Task: In the  document Agingletter.pdf change page color to  'Blue'. Insert watermark  'Confidential ' Apply Font Style in watermark Arial
Action: Mouse moved to (46, 65)
Screenshot: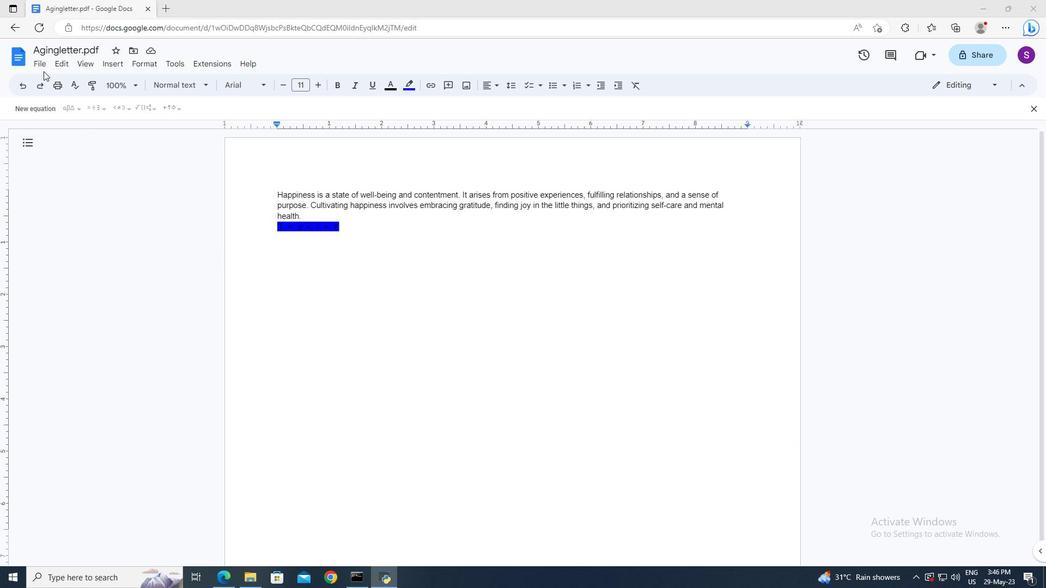 
Action: Mouse pressed left at (46, 65)
Screenshot: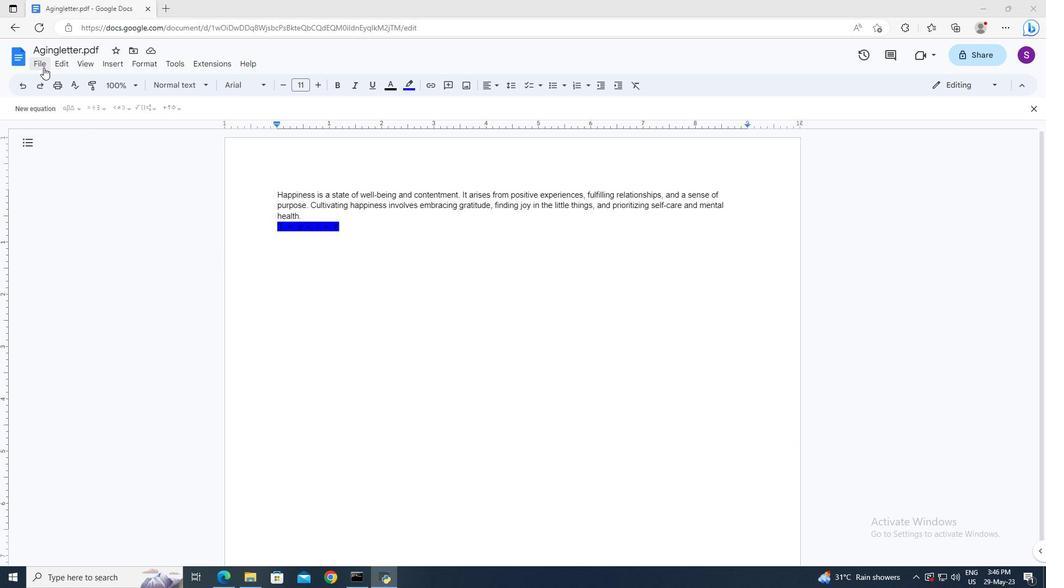 
Action: Mouse moved to (93, 362)
Screenshot: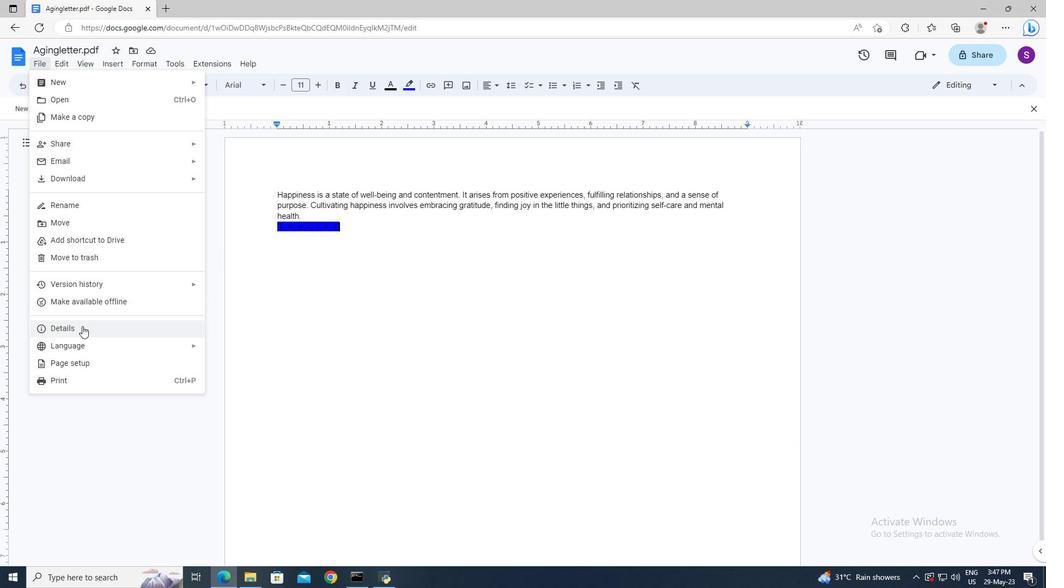 
Action: Mouse pressed left at (93, 362)
Screenshot: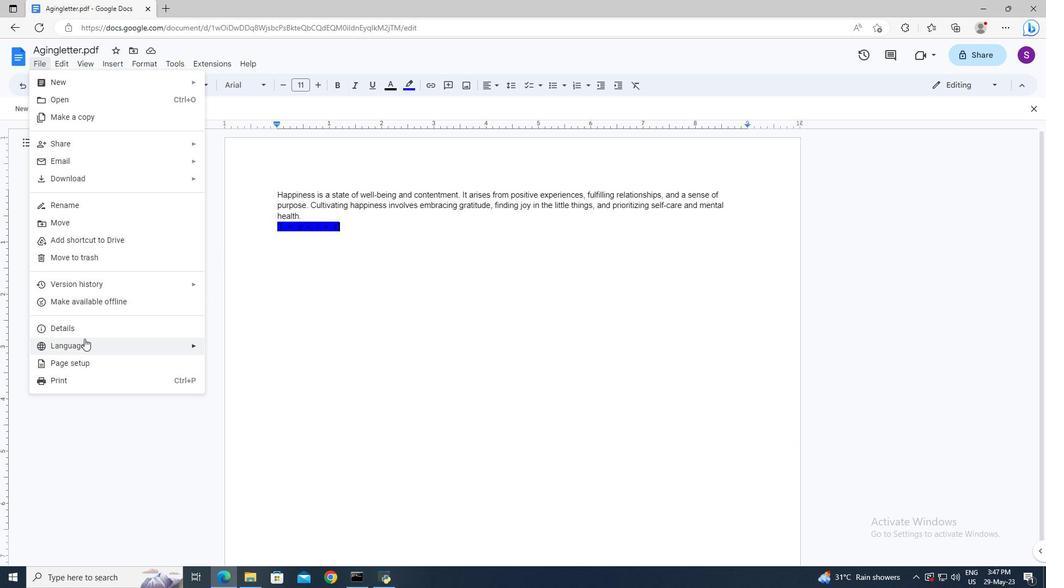
Action: Mouse moved to (437, 367)
Screenshot: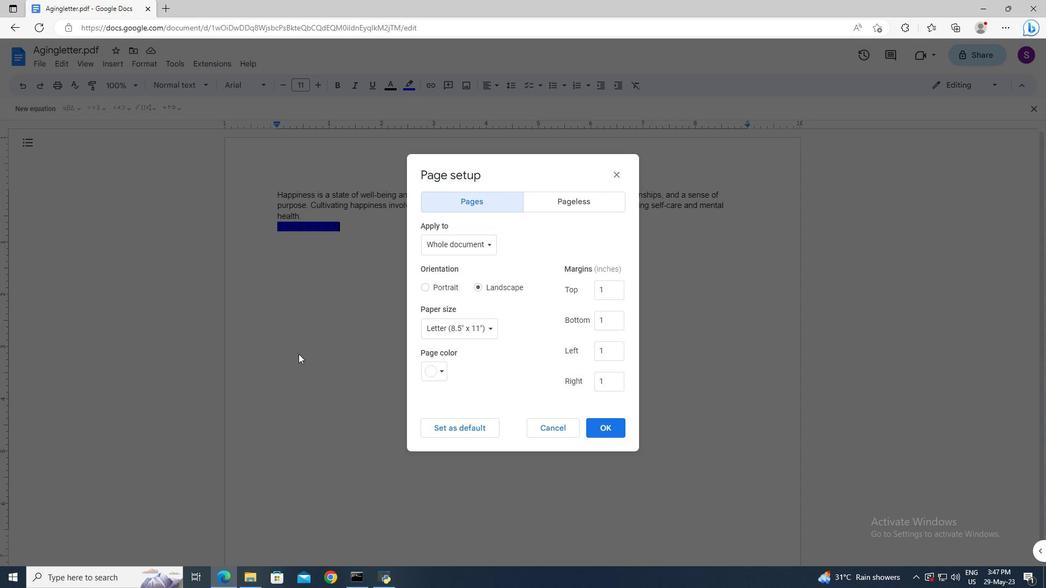 
Action: Mouse pressed left at (437, 367)
Screenshot: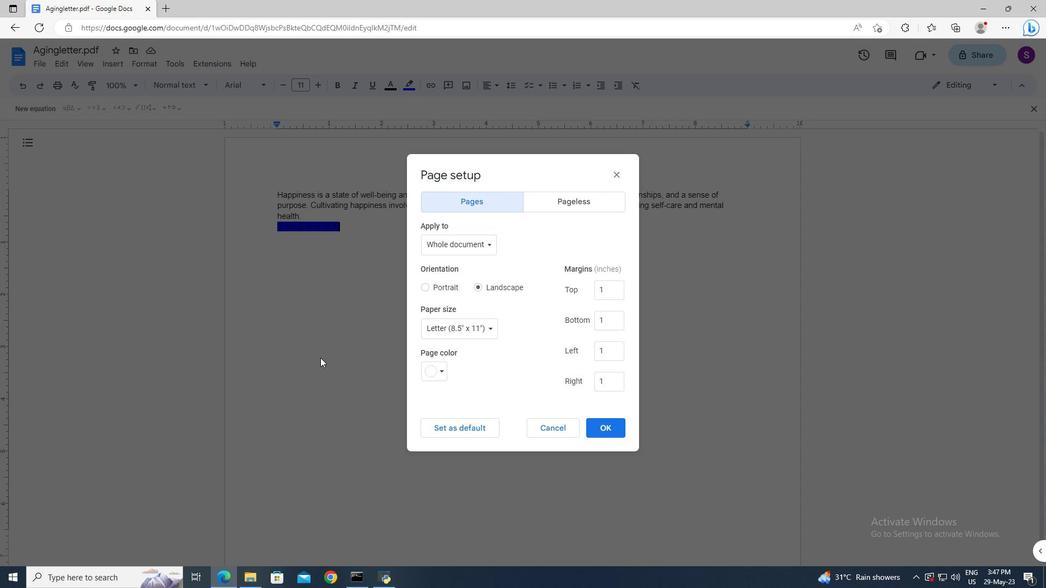 
Action: Mouse moved to (467, 252)
Screenshot: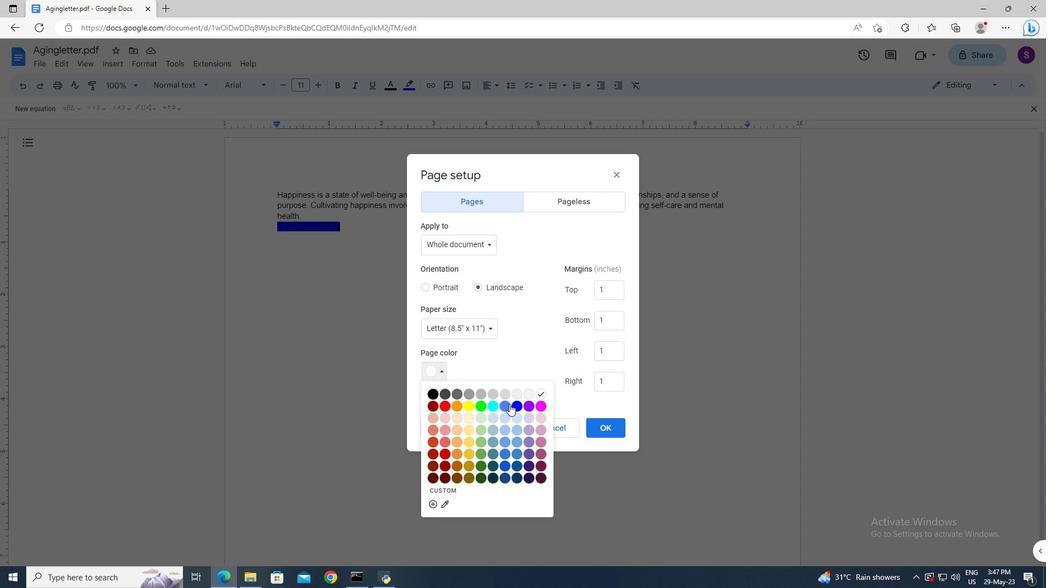 
Action: Mouse pressed left at (467, 252)
Screenshot: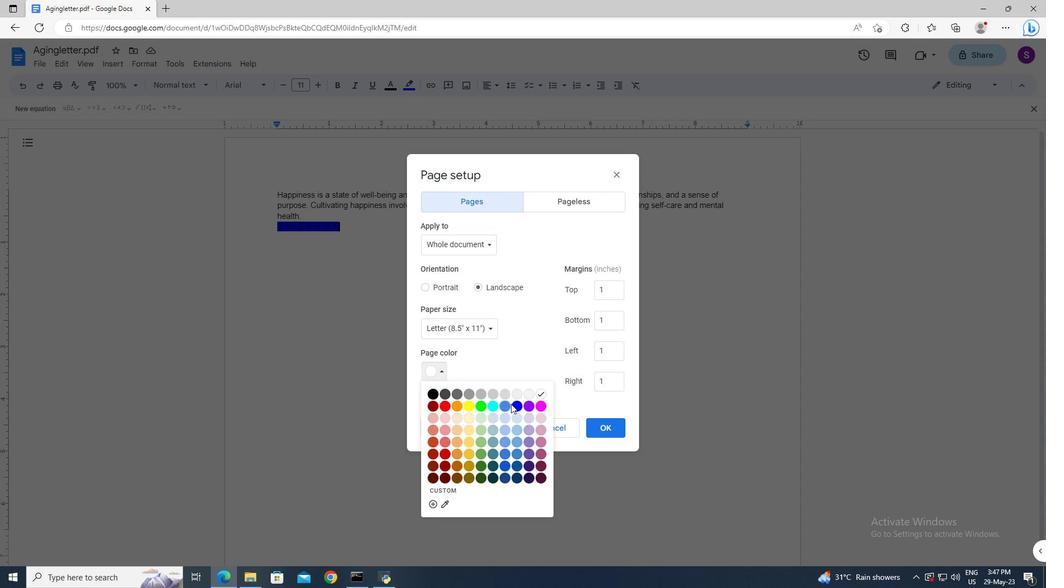
Action: Mouse moved to (469, 225)
Screenshot: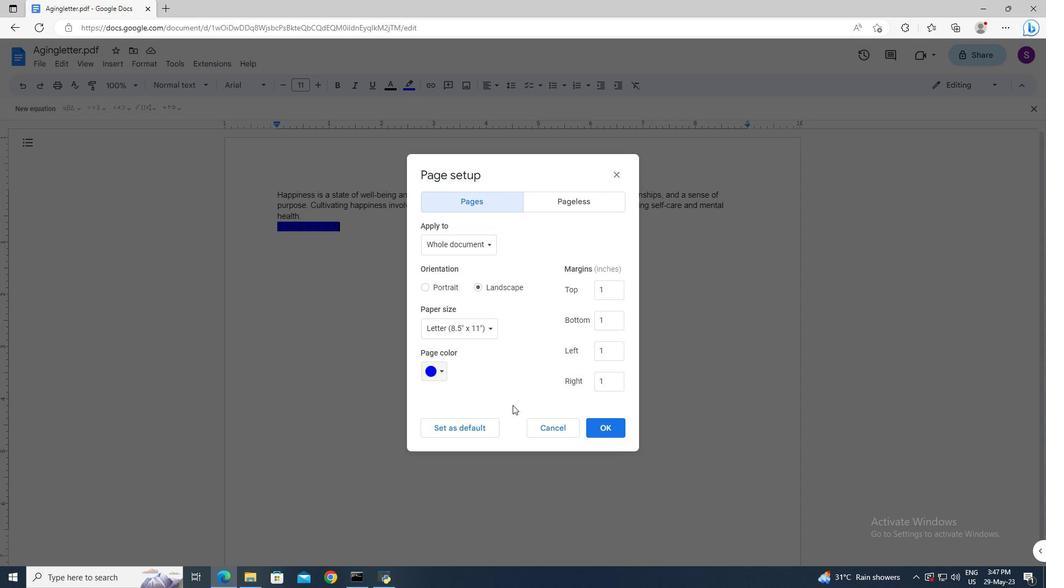 
Action: Mouse pressed left at (469, 225)
Screenshot: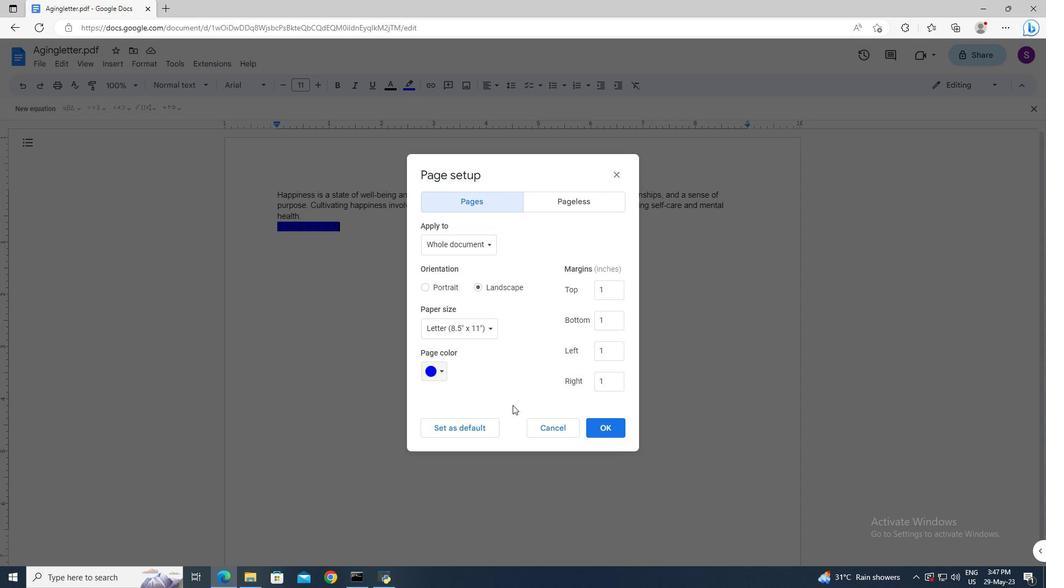 
Action: Mouse moved to (444, 370)
Screenshot: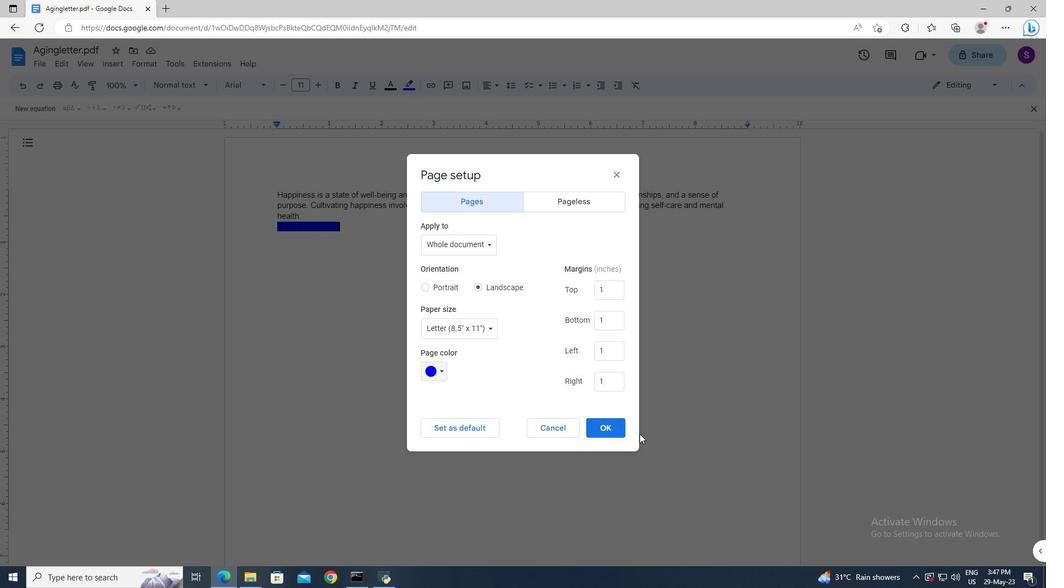 
Action: Mouse pressed left at (444, 370)
Screenshot: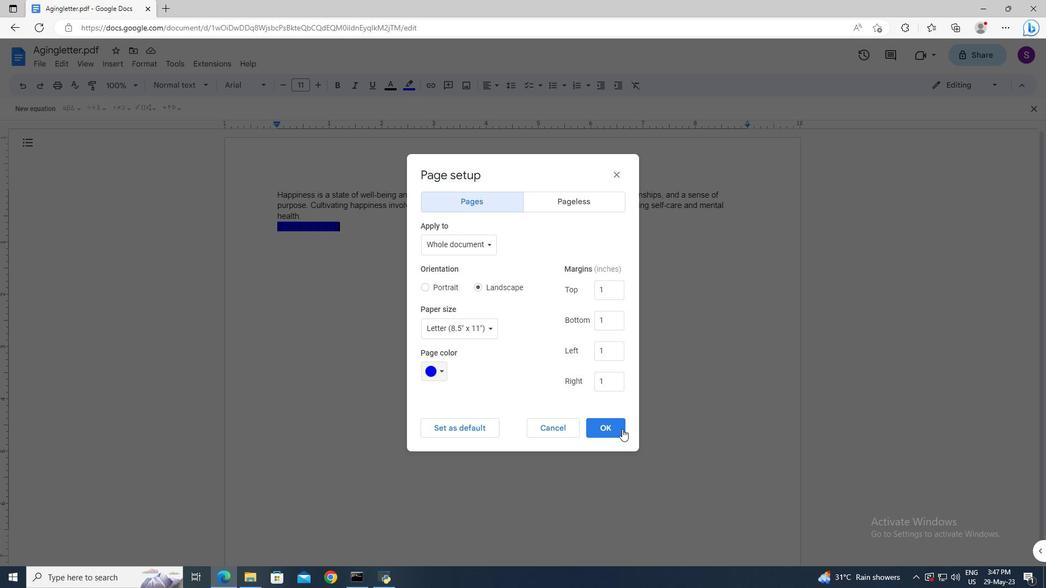 
Action: Mouse moved to (555, 425)
Screenshot: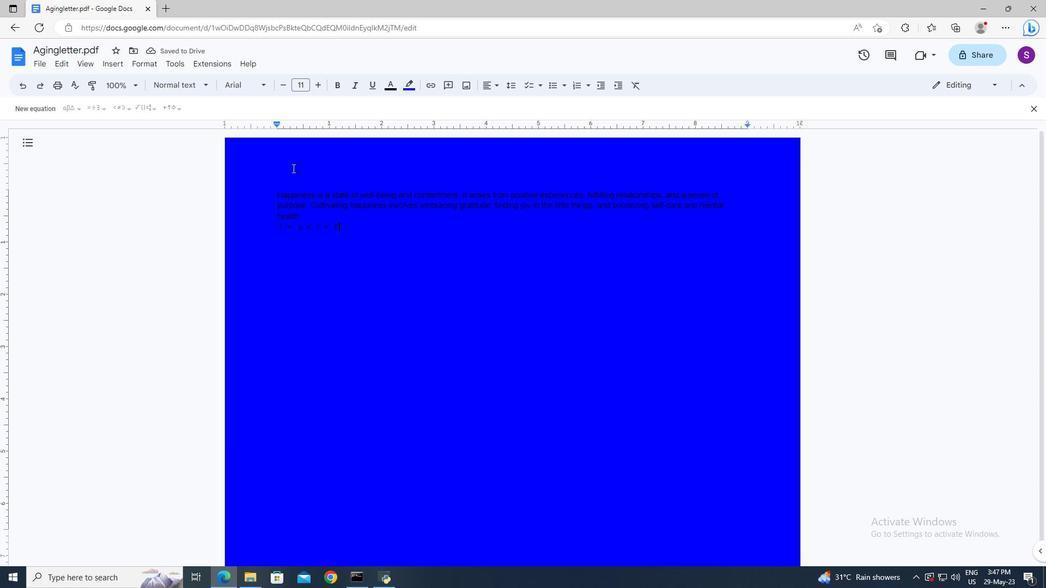 
Action: Mouse pressed left at (555, 425)
Screenshot: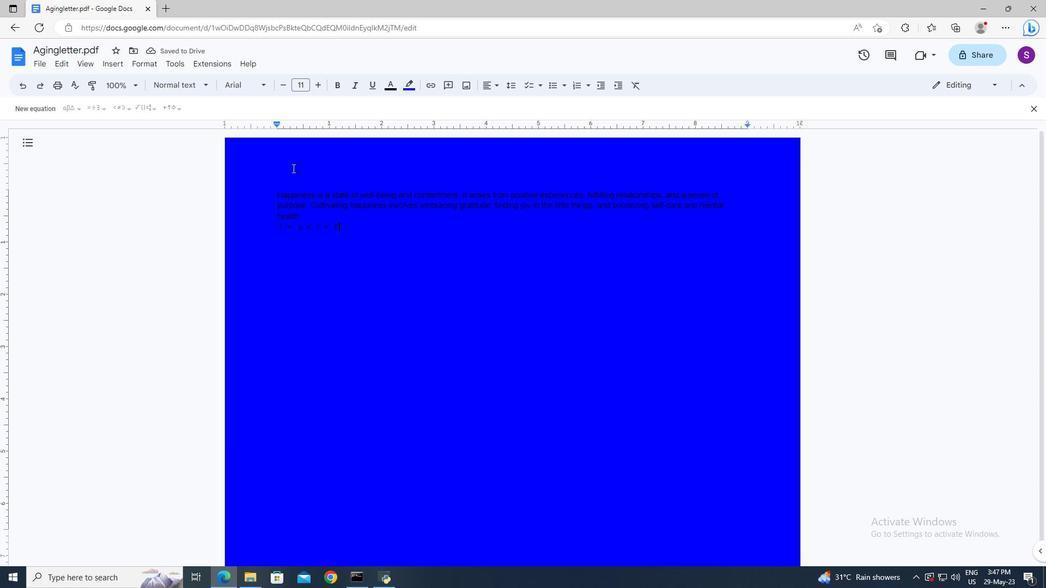
Action: Mouse moved to (477, 283)
Screenshot: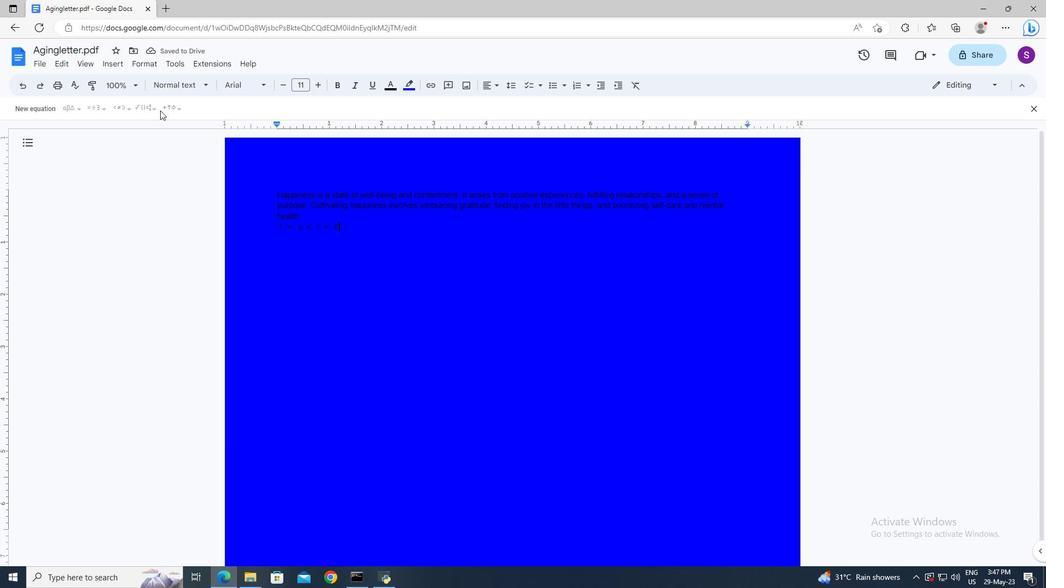 
Action: Mouse pressed left at (477, 283)
Screenshot: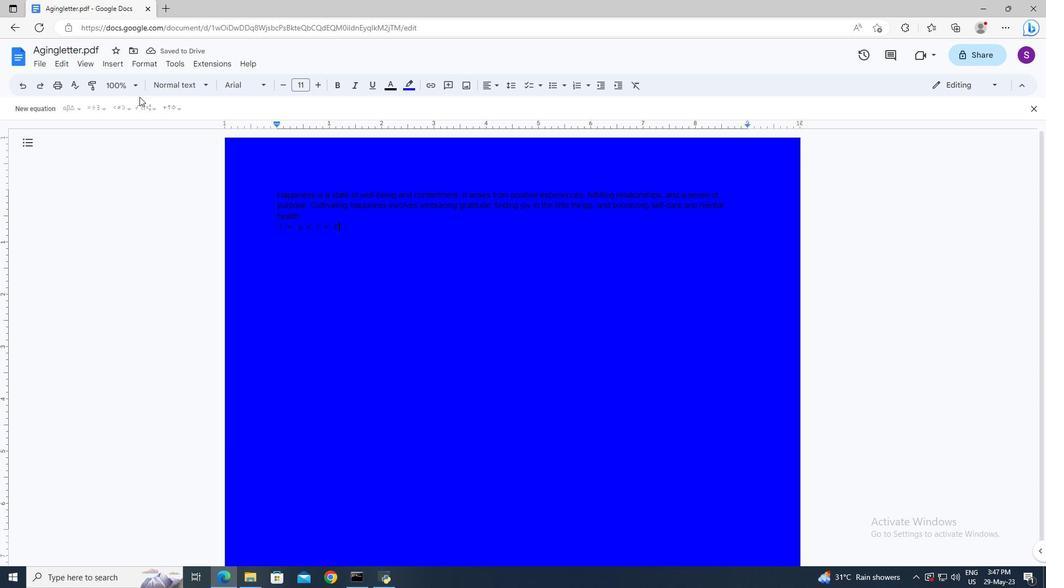 
Action: Mouse moved to (453, 272)
Screenshot: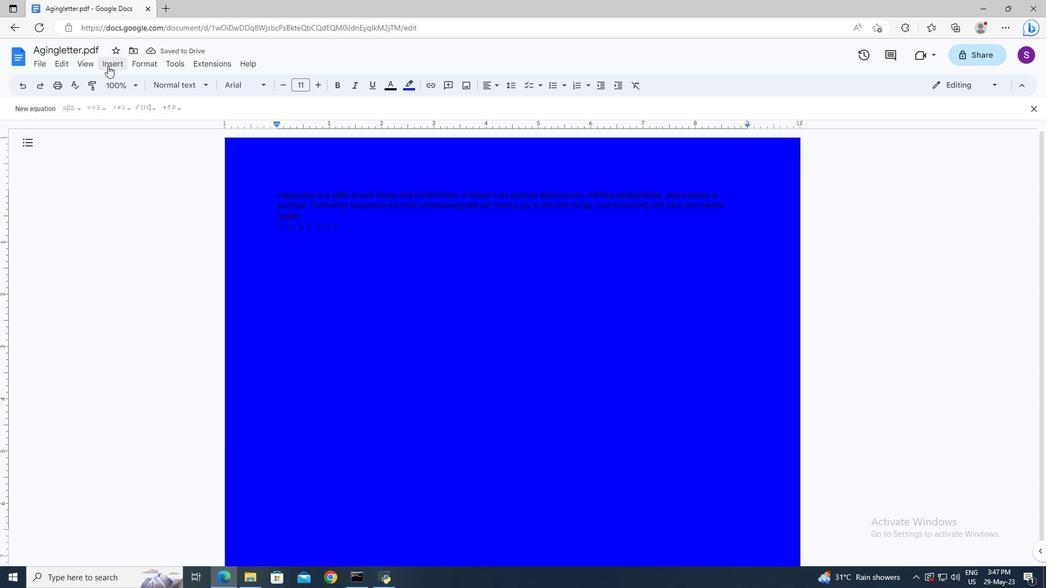 
Action: Mouse pressed left at (453, 272)
Screenshot: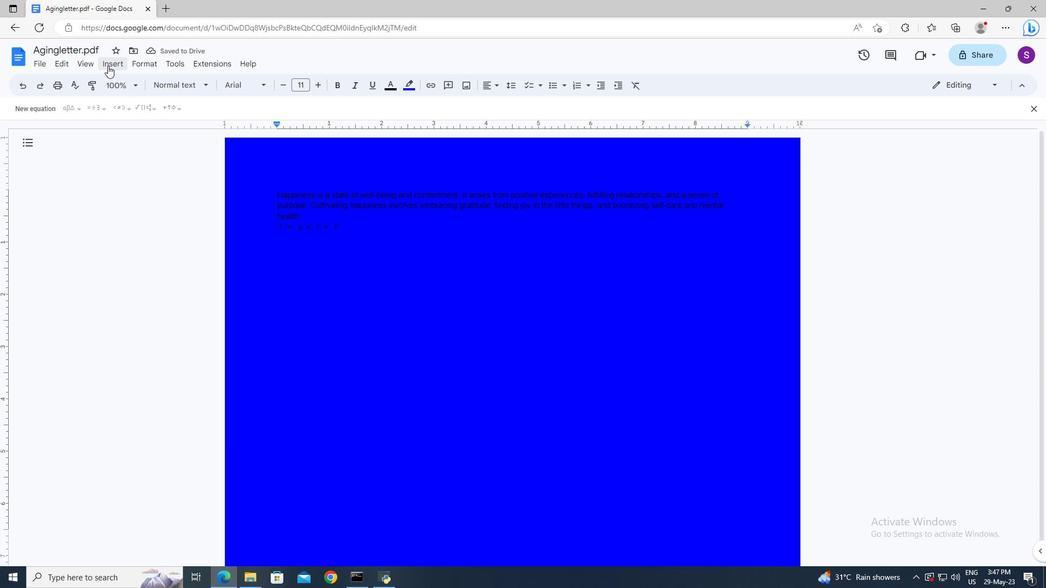 
Action: Mouse moved to (43, 67)
Screenshot: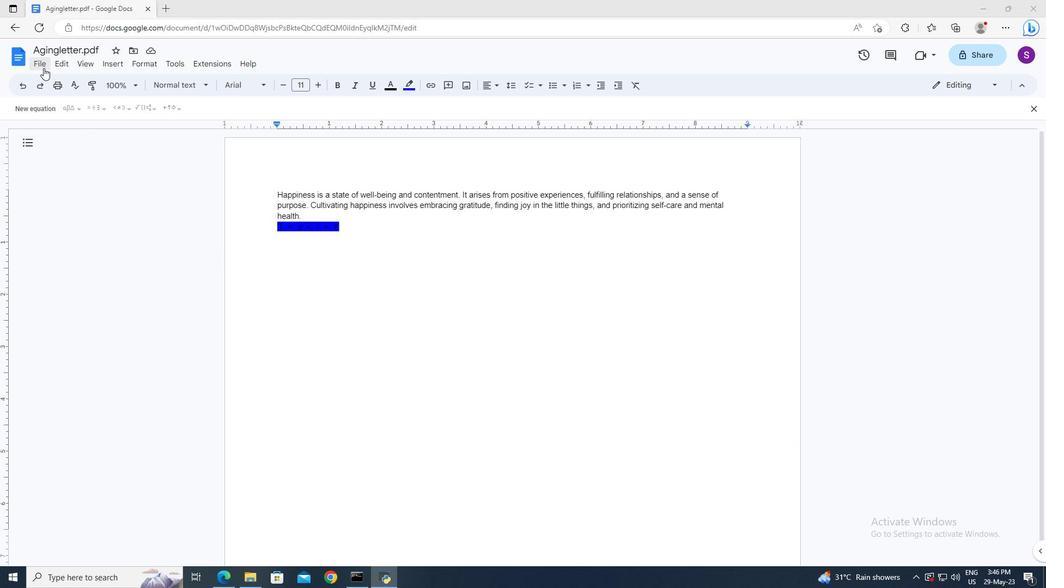 
Action: Mouse pressed left at (43, 67)
Screenshot: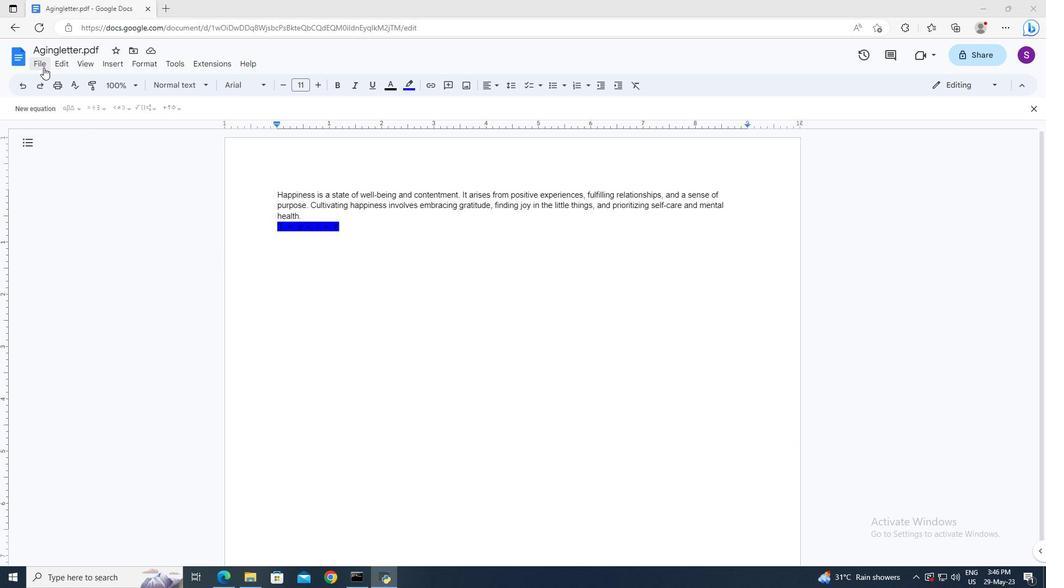 
Action: Mouse moved to (86, 356)
Screenshot: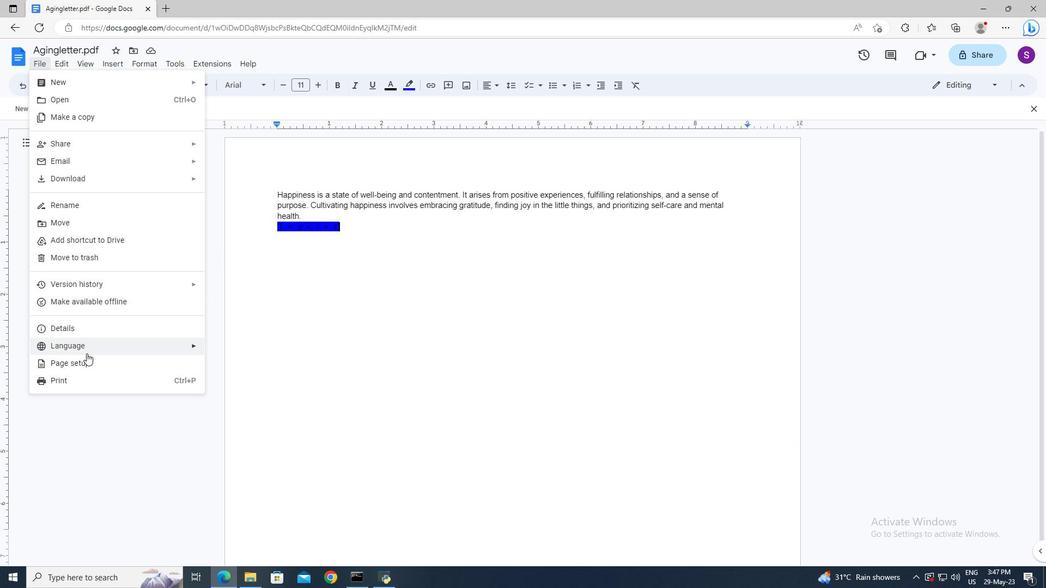 
Action: Mouse pressed left at (86, 356)
Screenshot: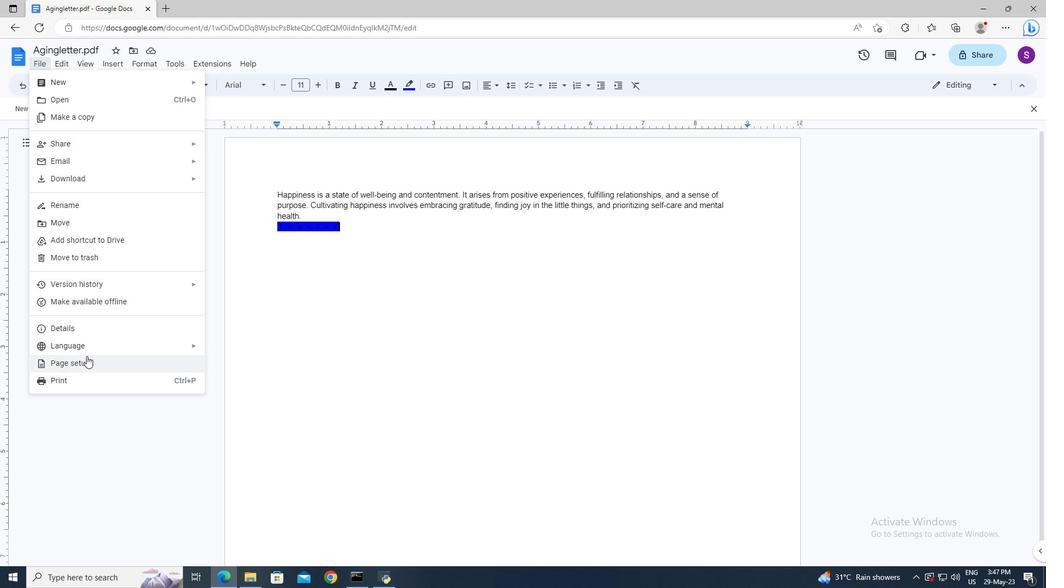 
Action: Mouse moved to (444, 368)
Screenshot: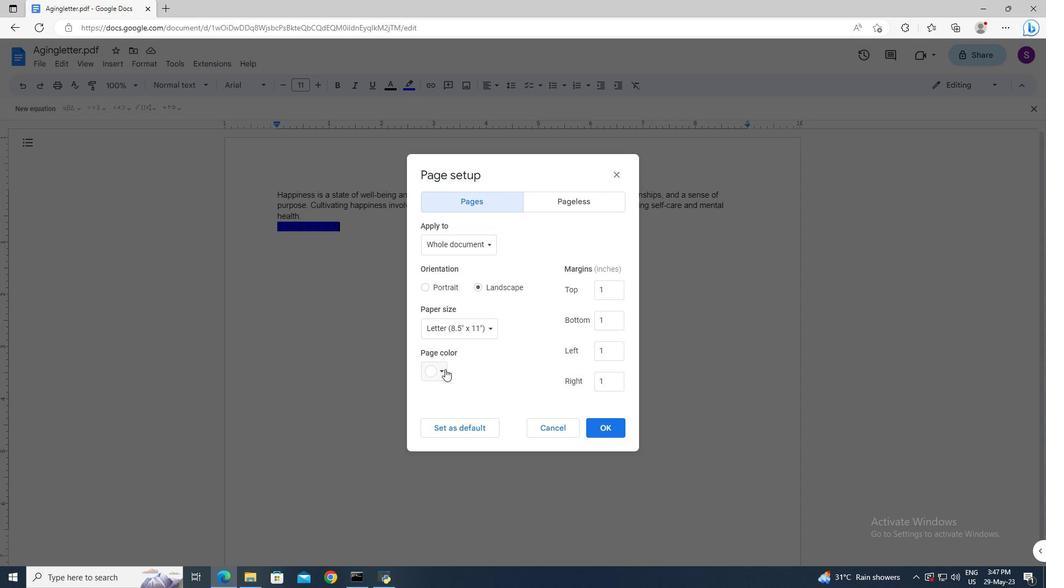 
Action: Mouse pressed left at (444, 368)
Screenshot: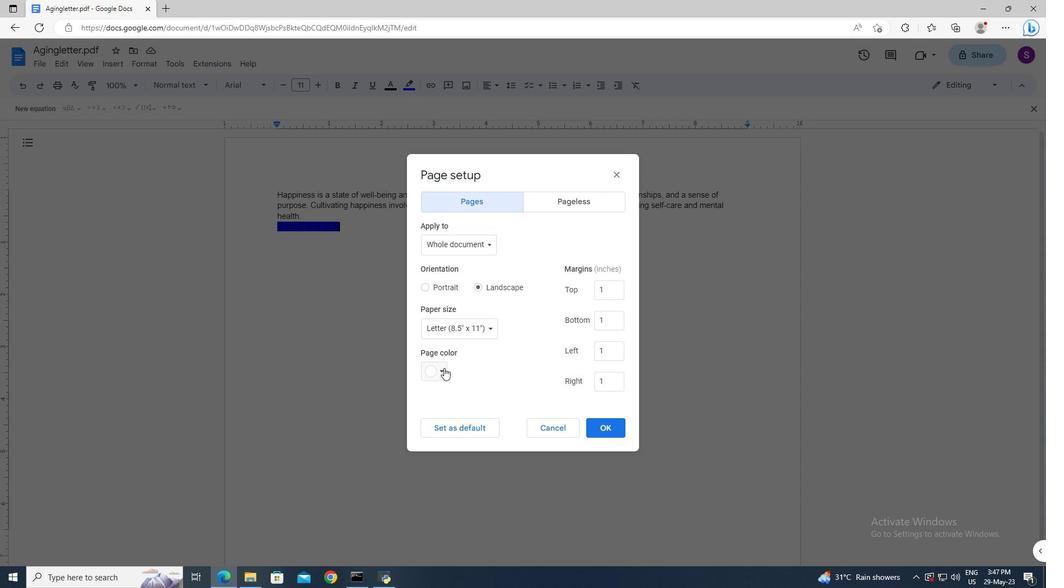 
Action: Mouse moved to (512, 405)
Screenshot: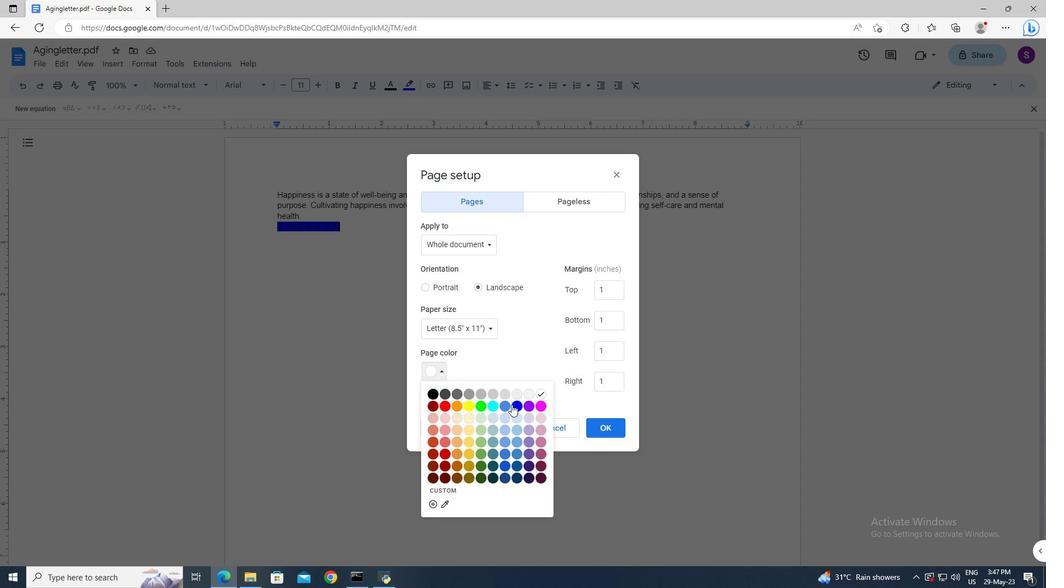 
Action: Mouse pressed left at (512, 405)
Screenshot: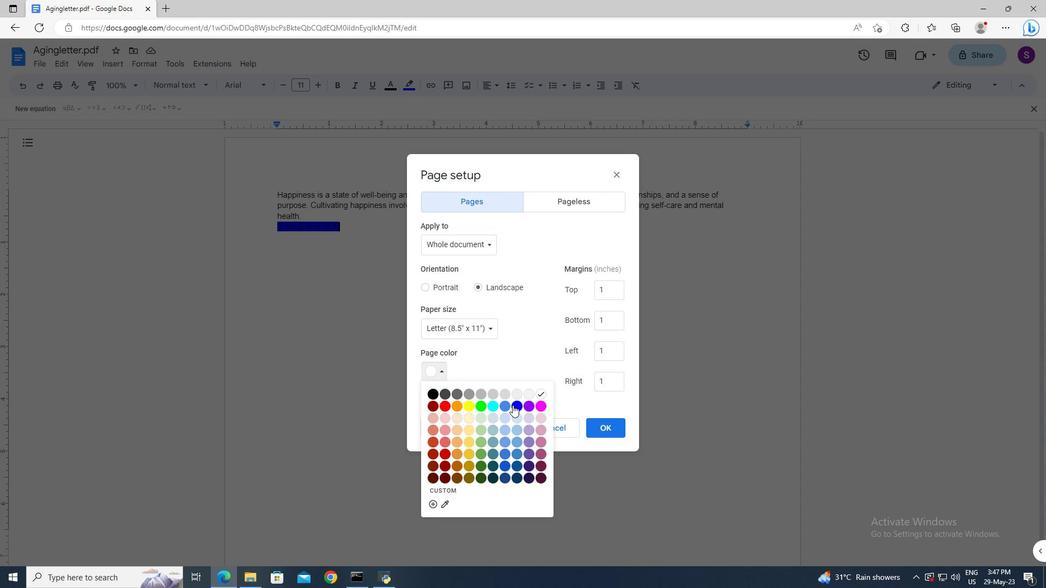 
Action: Mouse moved to (615, 428)
Screenshot: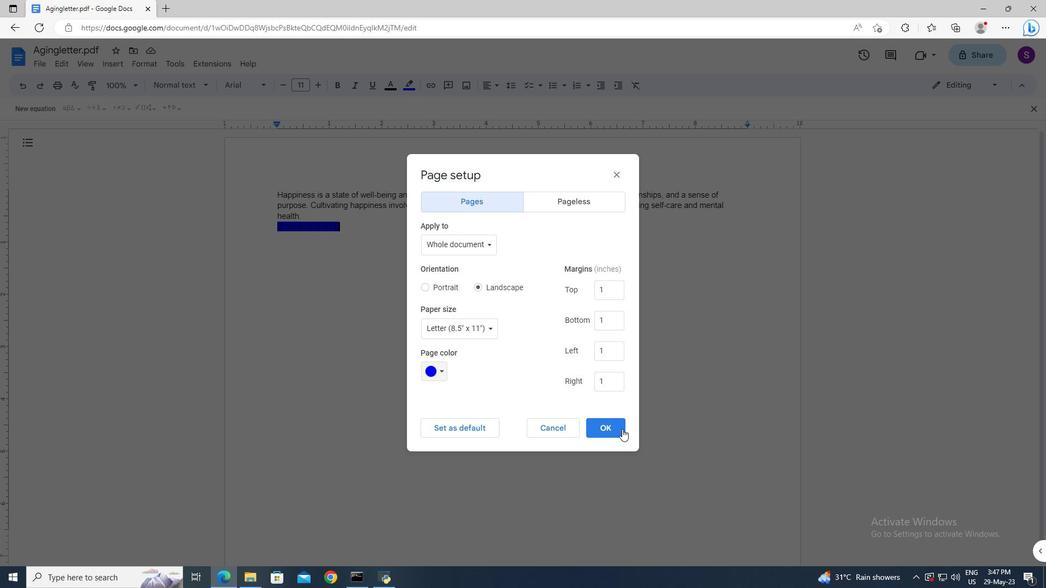 
Action: Mouse pressed left at (615, 428)
Screenshot: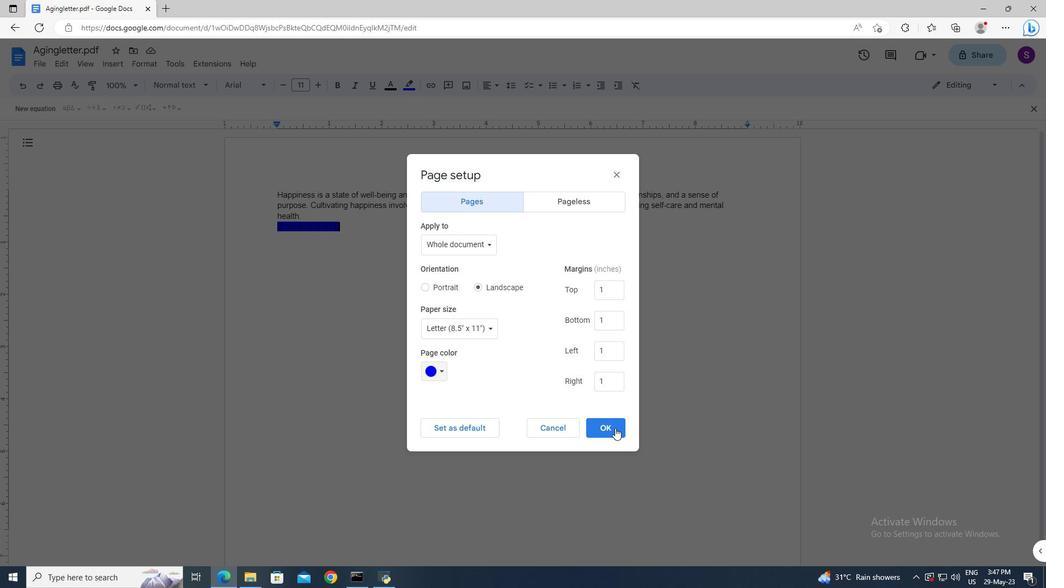 
Action: Mouse moved to (107, 63)
Screenshot: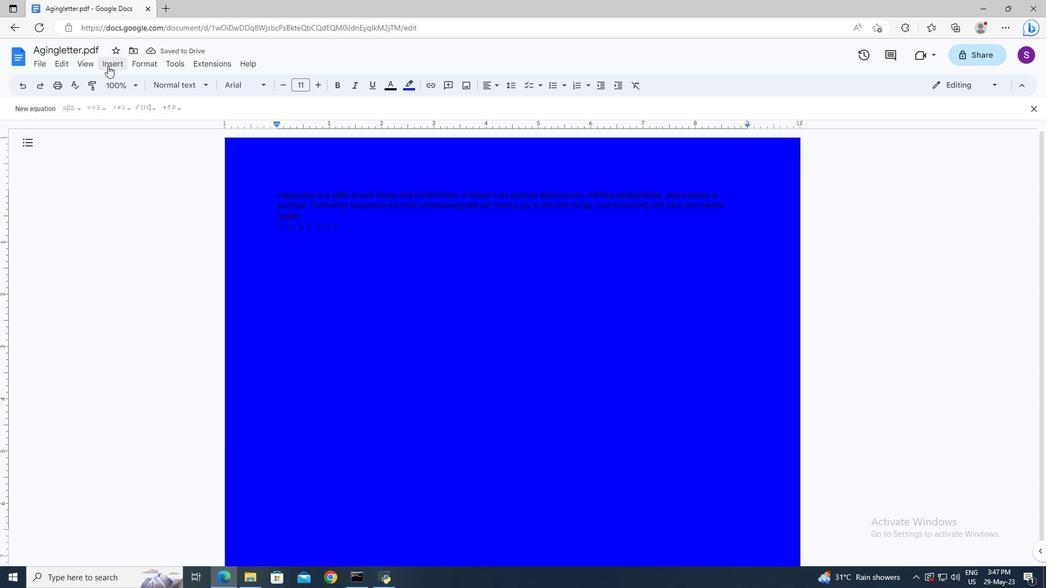 
Action: Mouse pressed left at (107, 63)
Screenshot: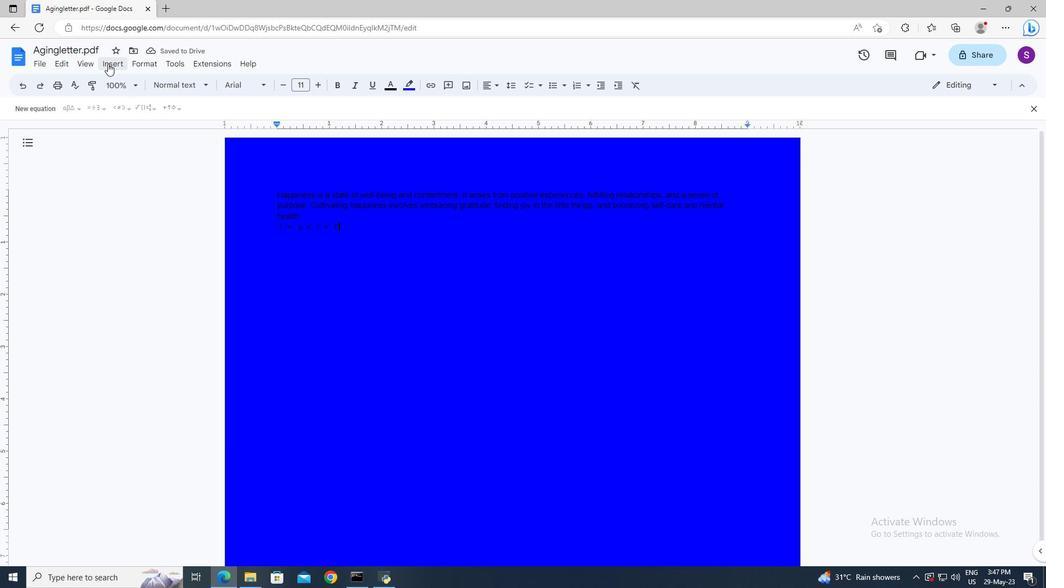 
Action: Mouse moved to (141, 315)
Screenshot: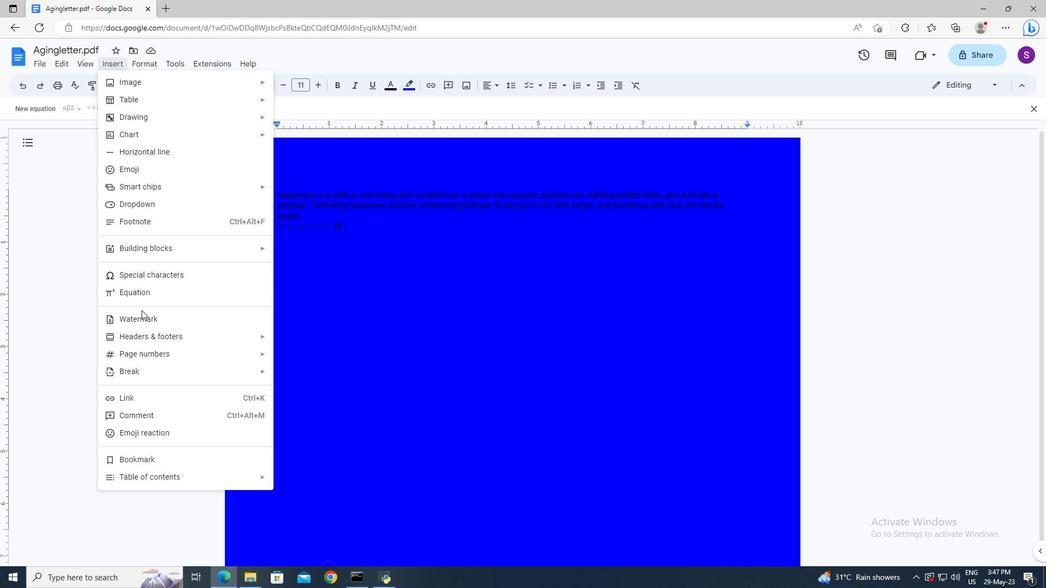 
Action: Mouse pressed left at (141, 315)
Screenshot: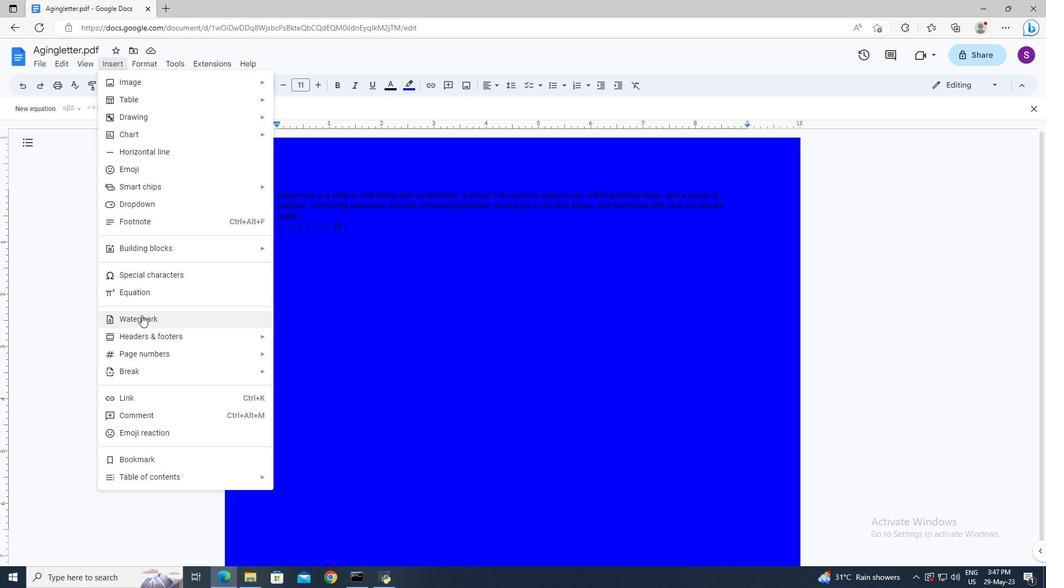 
Action: Mouse moved to (998, 124)
Screenshot: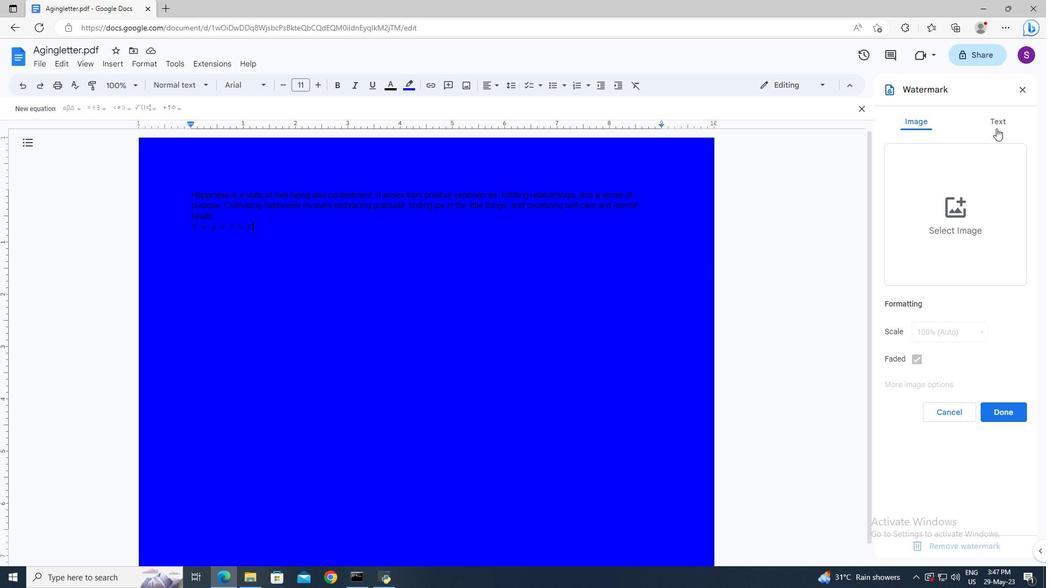 
Action: Mouse pressed left at (998, 124)
Screenshot: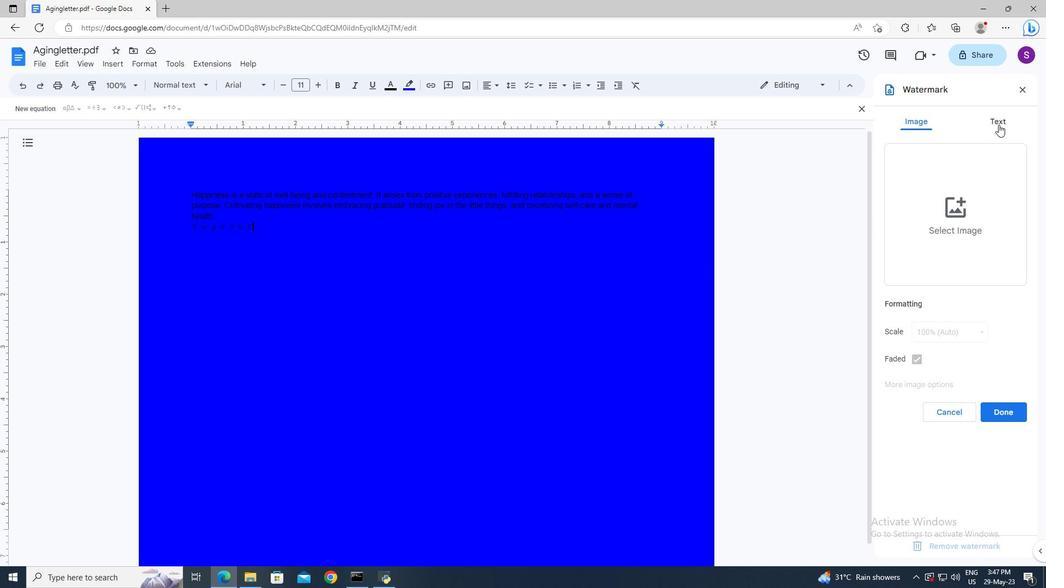 
Action: Mouse moved to (961, 148)
Screenshot: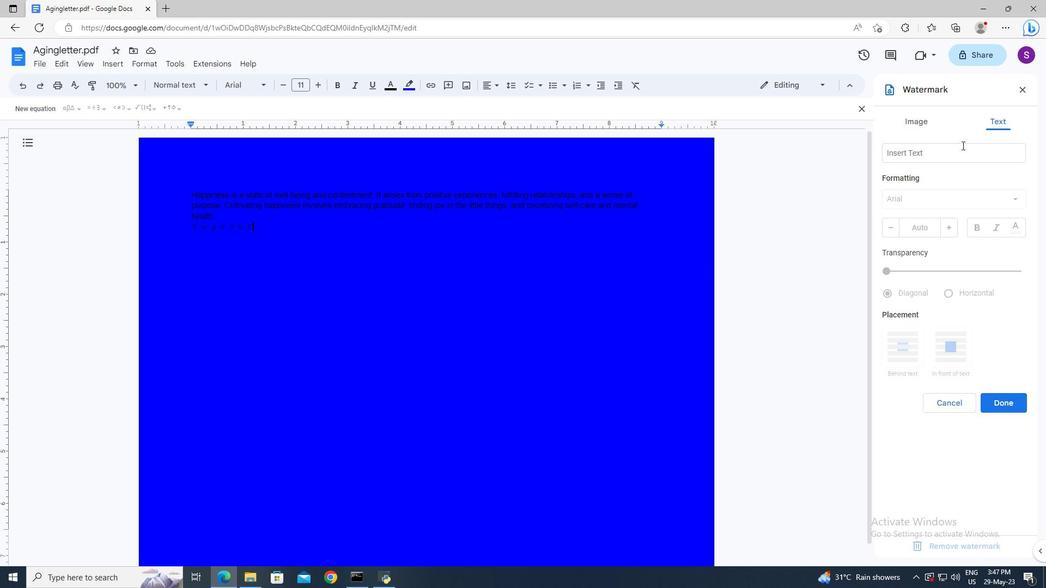 
Action: Mouse pressed left at (961, 148)
Screenshot: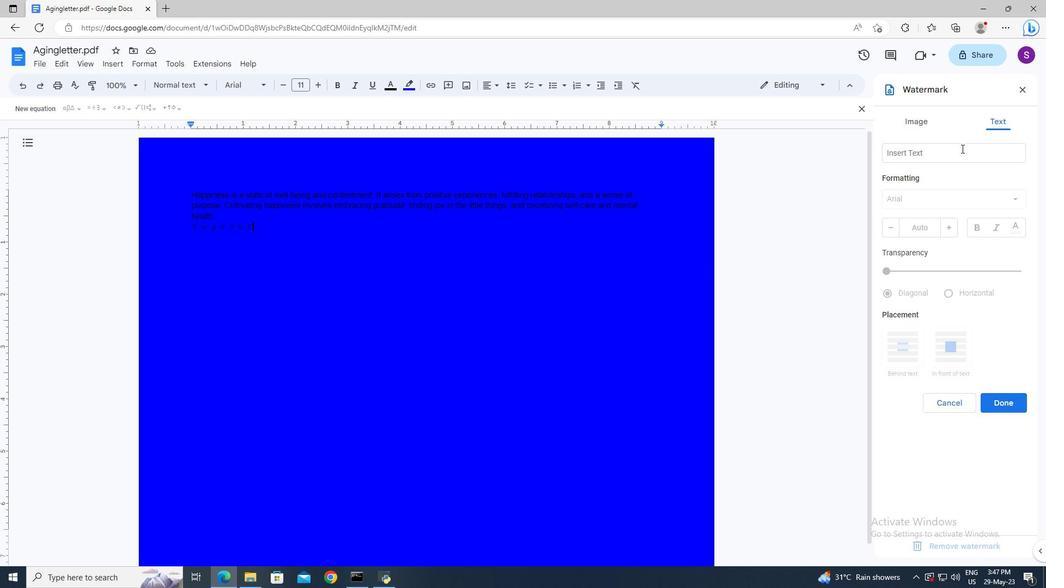 
Action: Mouse moved to (772, 70)
Screenshot: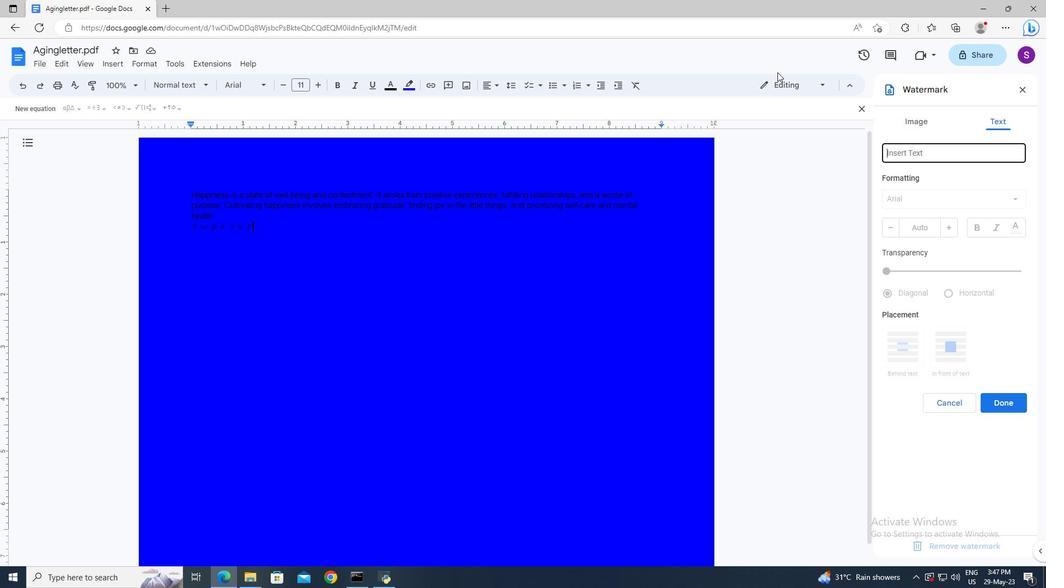
Action: Key pressed <Key.shift>Confidential
Screenshot: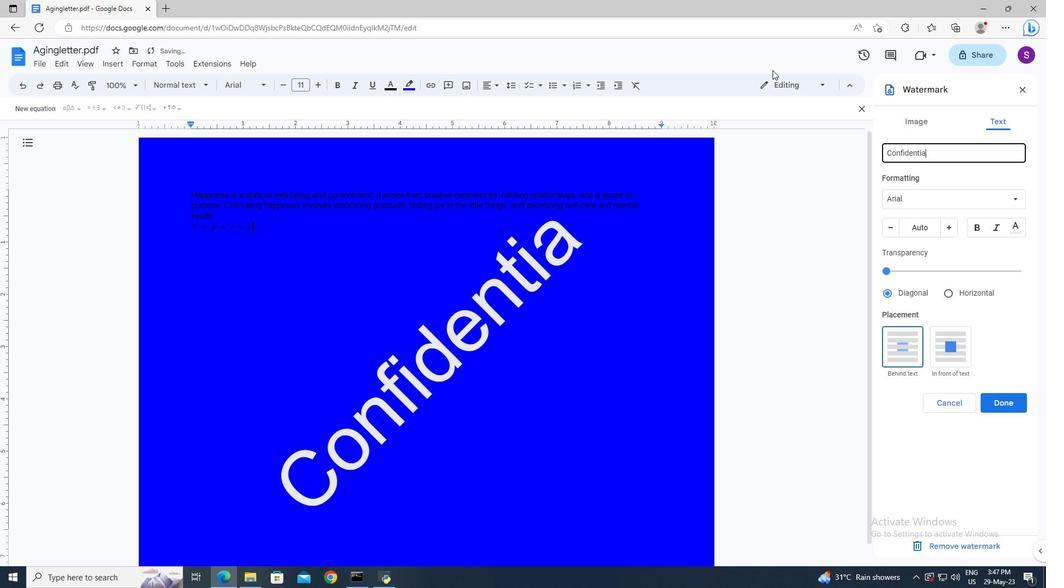 
Action: Mouse moved to (910, 196)
Screenshot: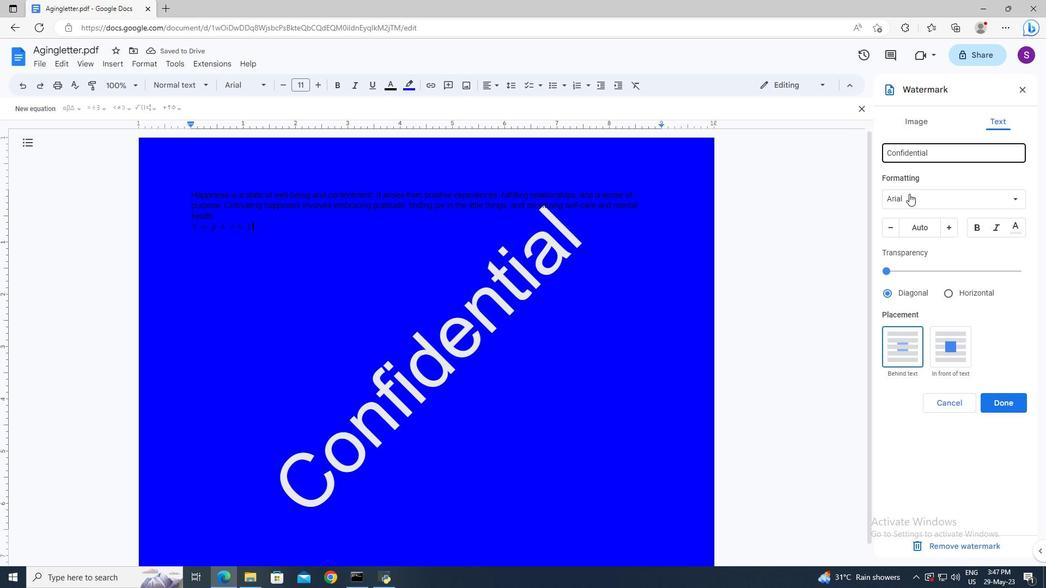 
Action: Mouse pressed left at (910, 196)
Screenshot: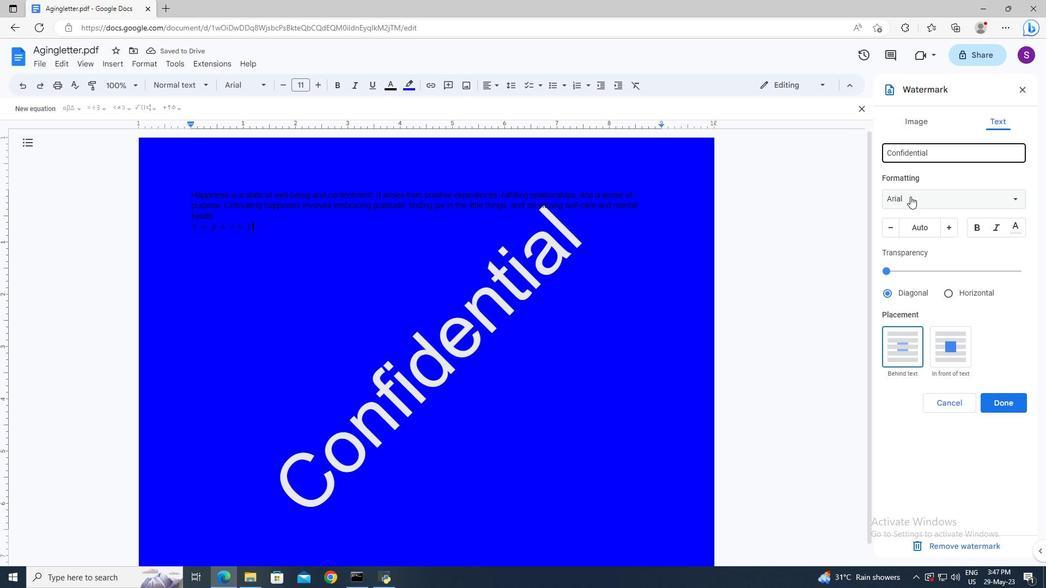 
Action: Mouse moved to (921, 388)
Screenshot: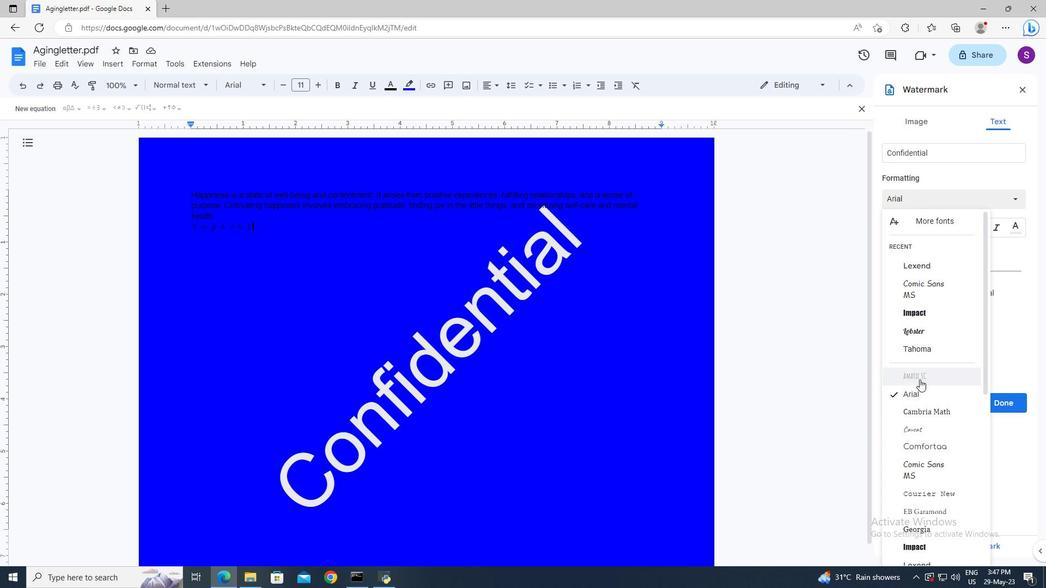 
Action: Mouse pressed left at (921, 388)
Screenshot: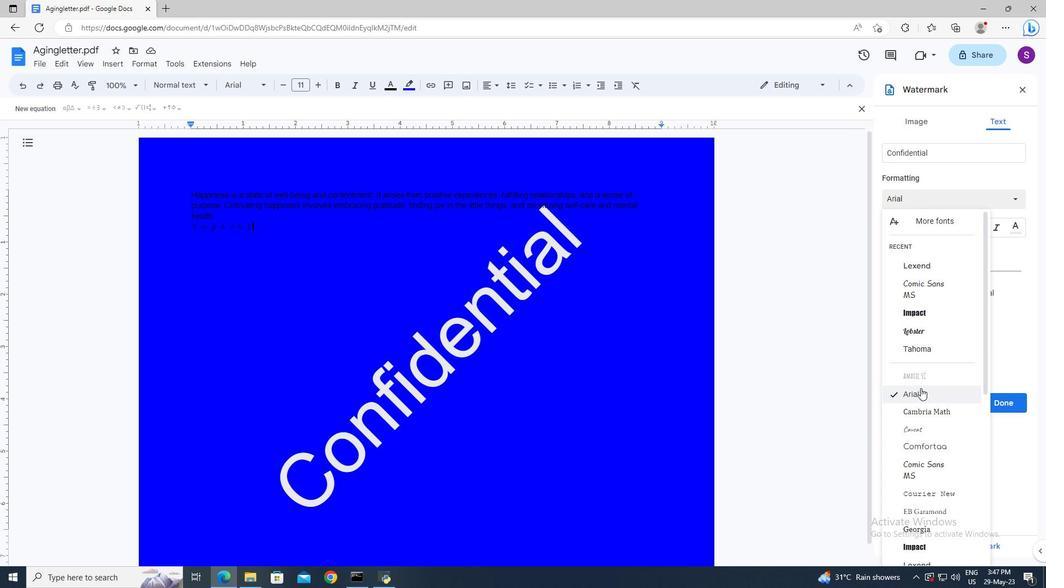 
Action: Mouse moved to (997, 401)
Screenshot: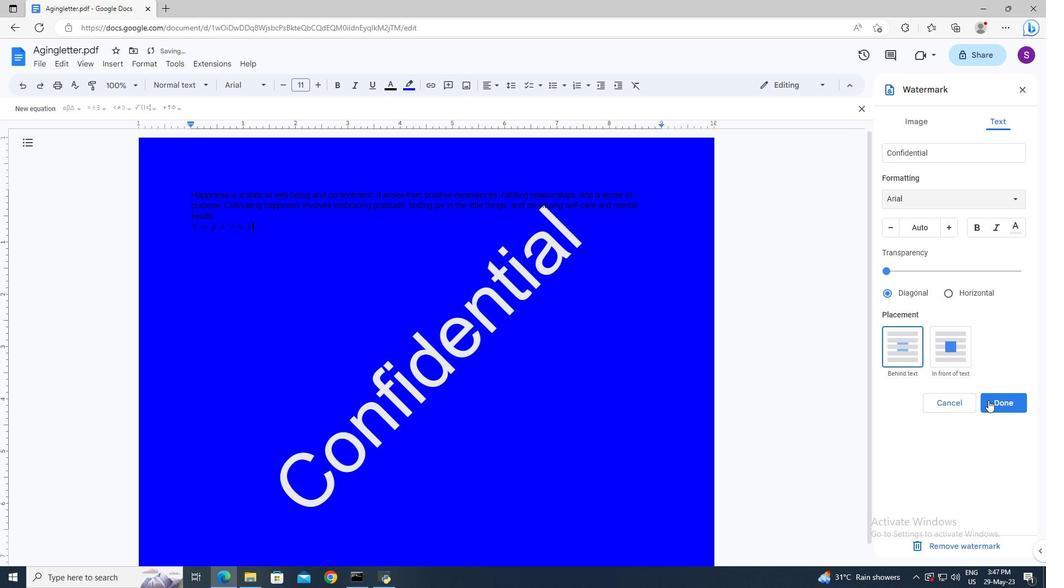 
Action: Mouse pressed left at (997, 401)
Screenshot: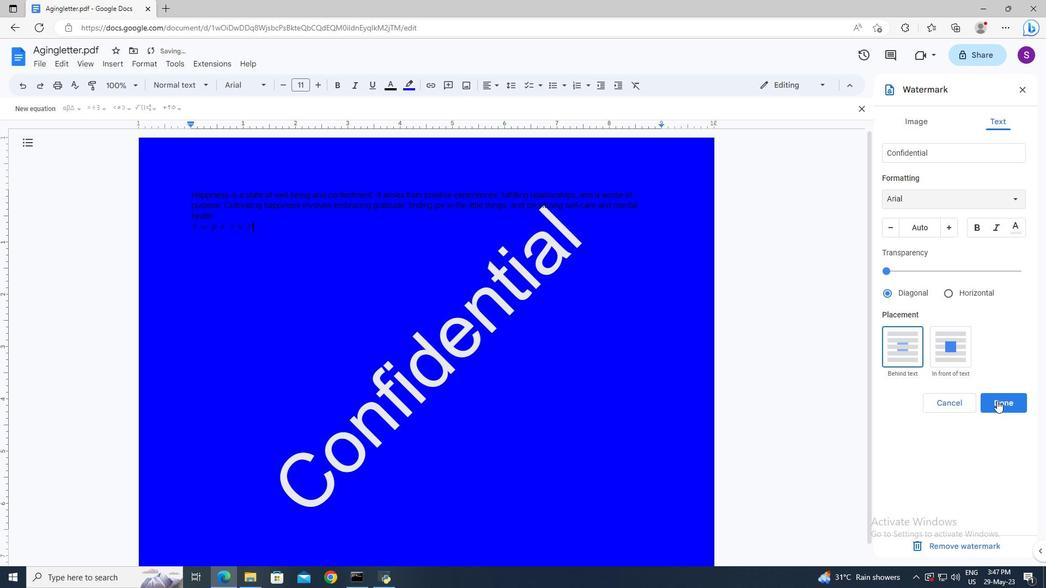 
Action: Mouse moved to (791, 403)
Screenshot: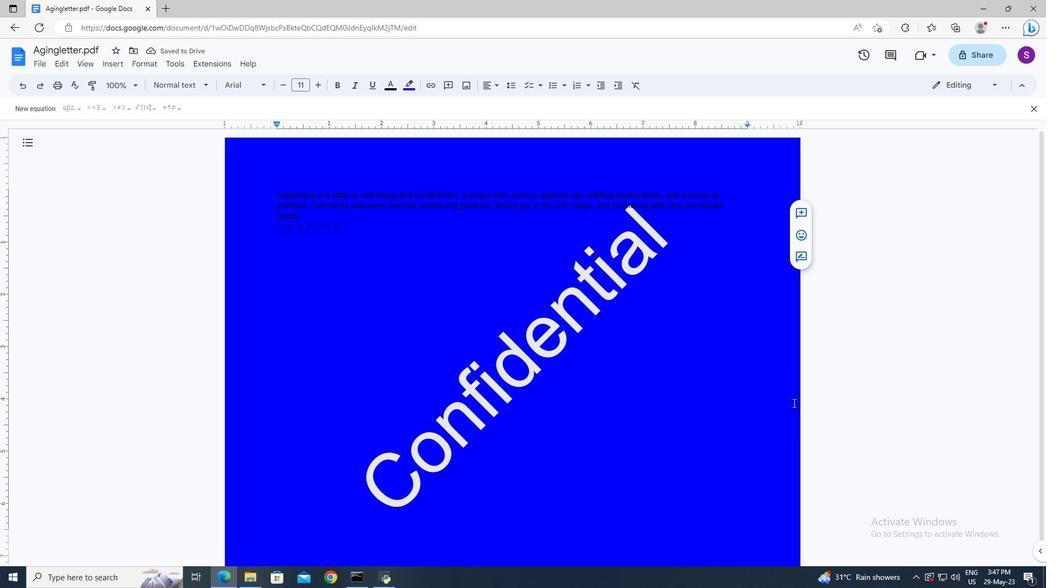 
